 Task: Create a due date automation trigger when advanced on, 2 hours before a card is due add dates not starting next month.
Action: Mouse moved to (889, 129)
Screenshot: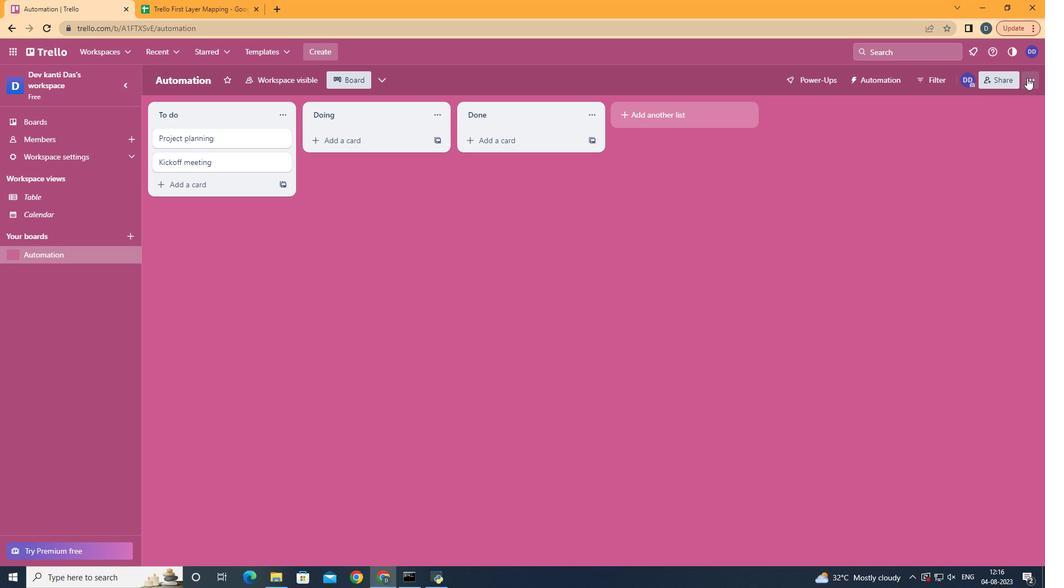
Action: Mouse pressed left at (889, 129)
Screenshot: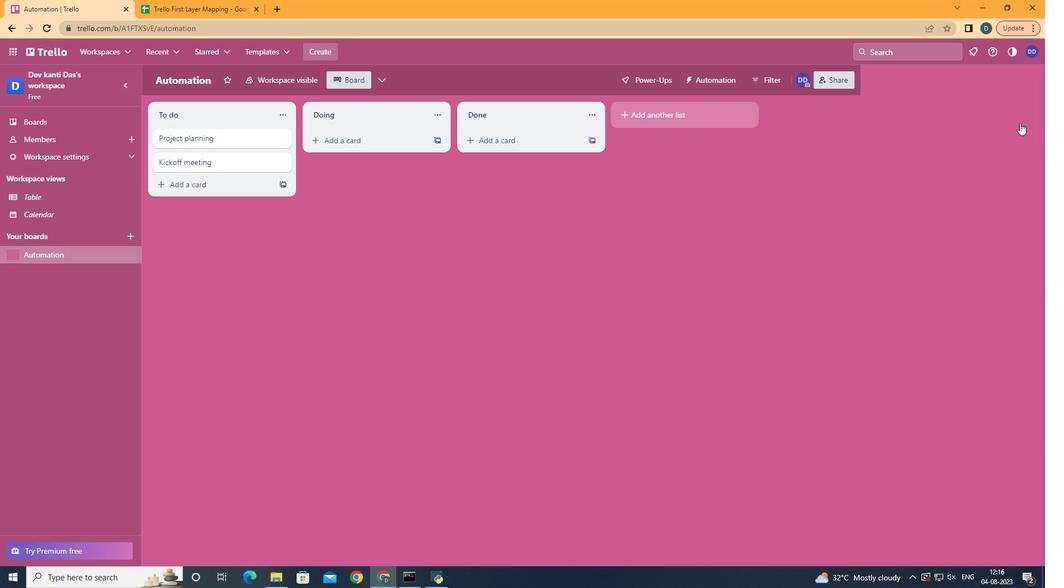 
Action: Mouse moved to (845, 255)
Screenshot: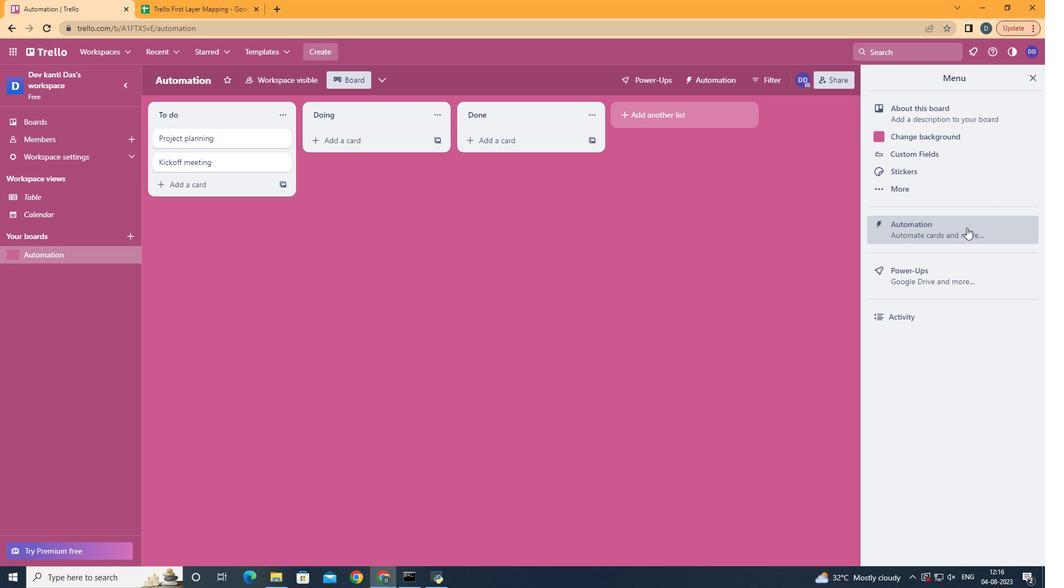 
Action: Mouse pressed left at (845, 255)
Screenshot: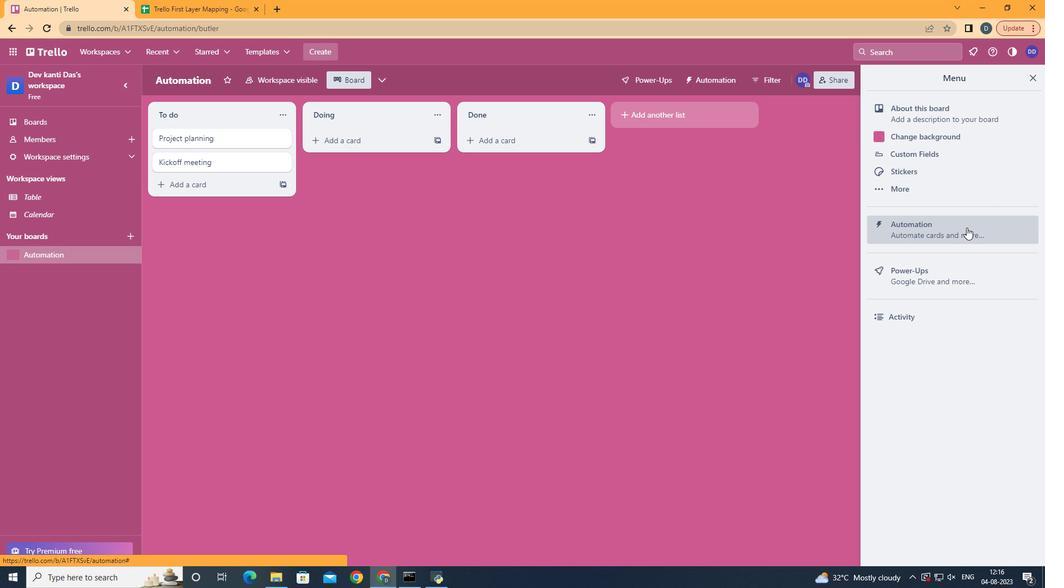 
Action: Mouse moved to (307, 246)
Screenshot: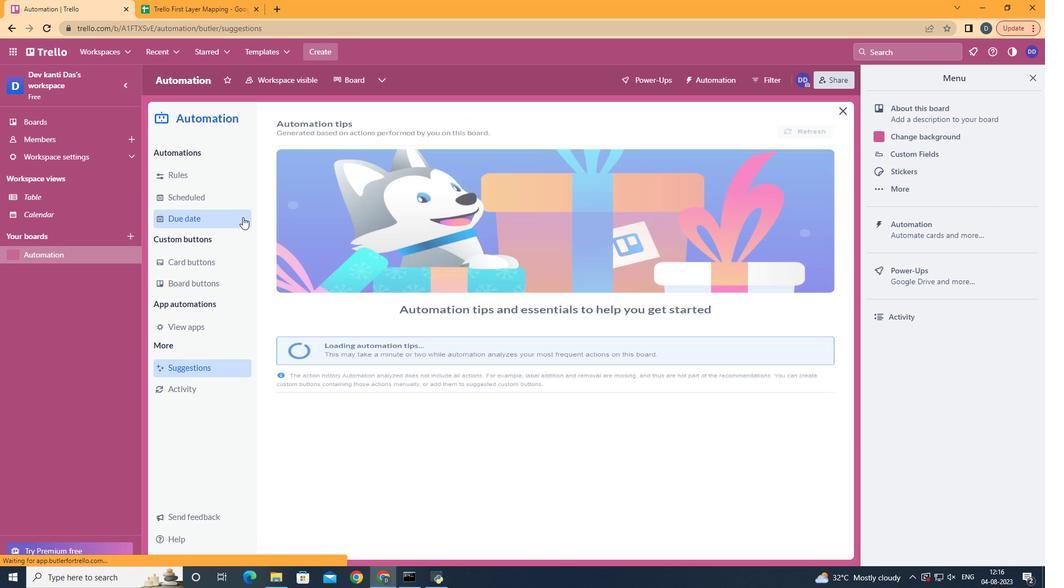 
Action: Mouse pressed left at (307, 246)
Screenshot: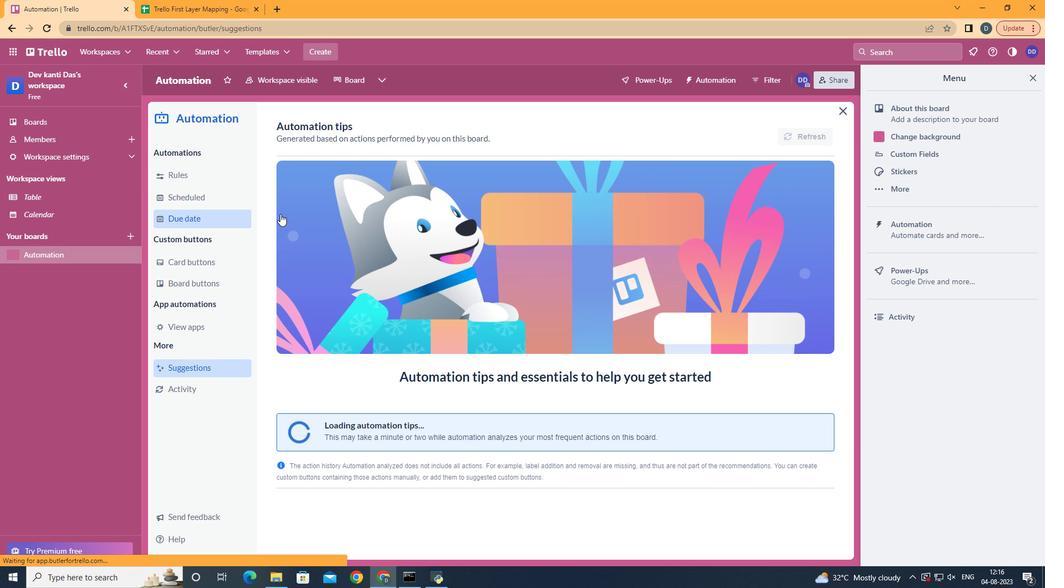 
Action: Mouse moved to (702, 173)
Screenshot: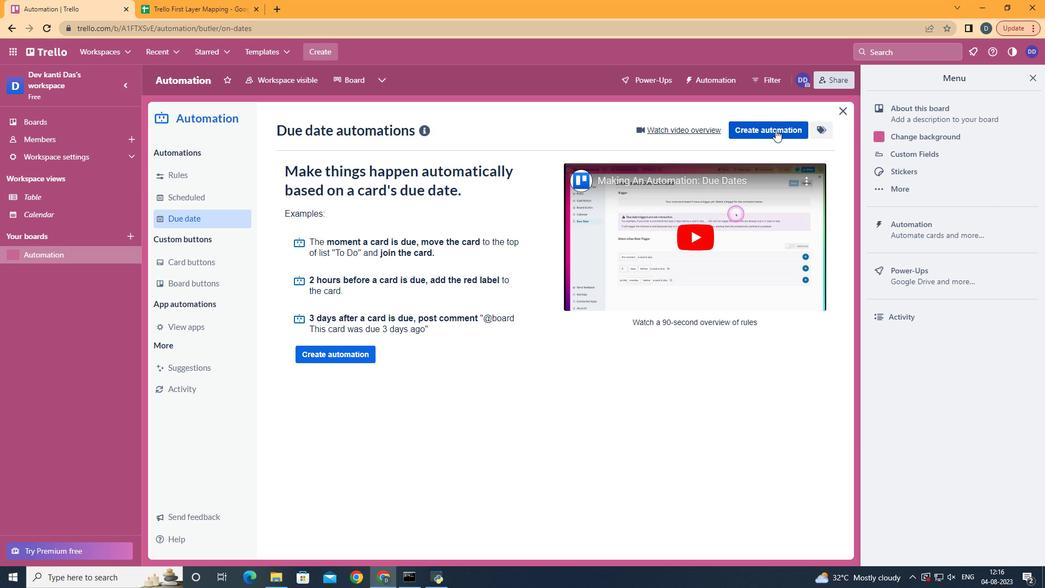 
Action: Mouse pressed left at (702, 173)
Screenshot: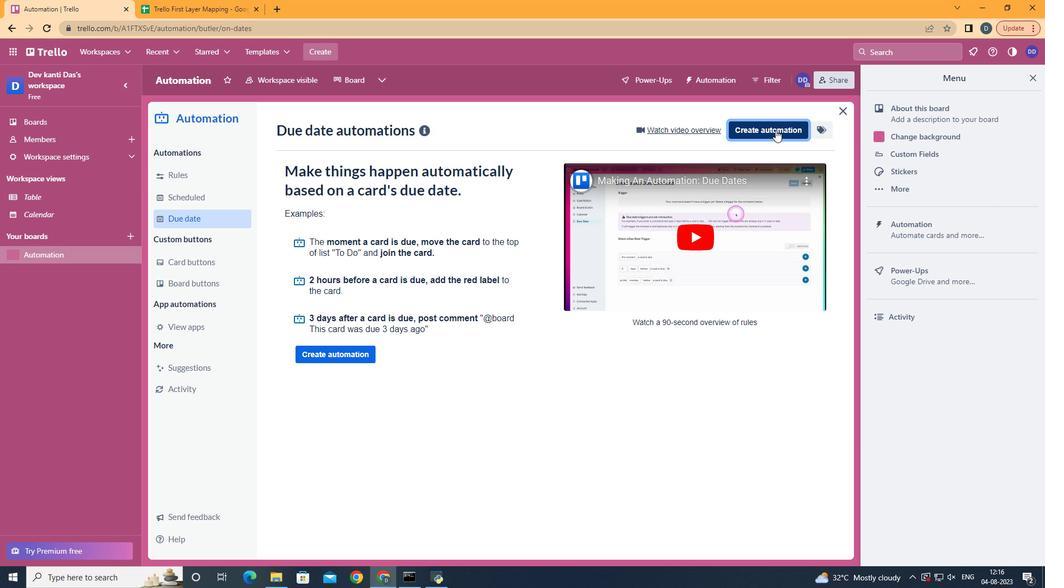 
Action: Mouse moved to (569, 261)
Screenshot: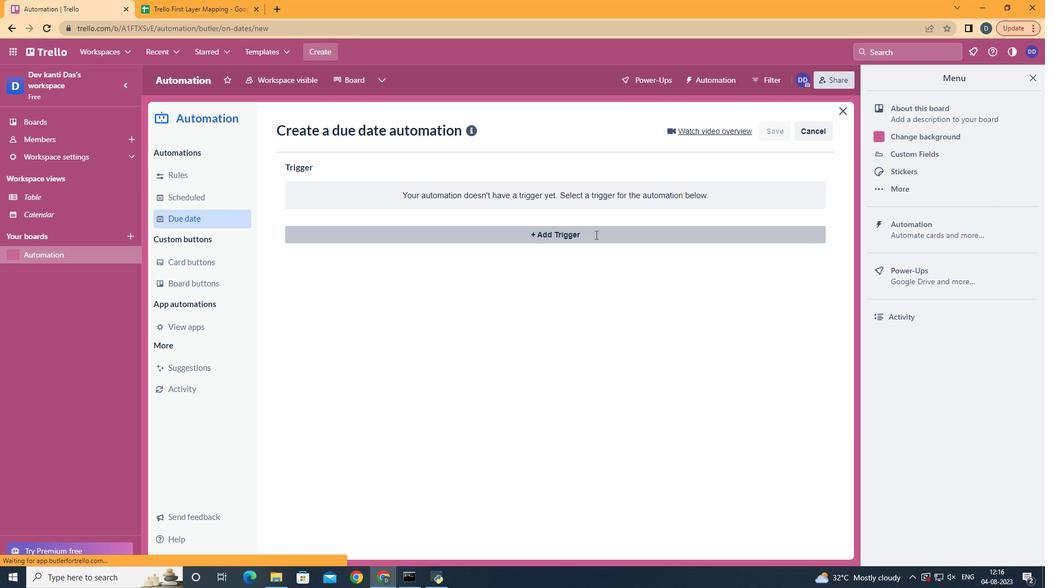 
Action: Mouse pressed left at (569, 261)
Screenshot: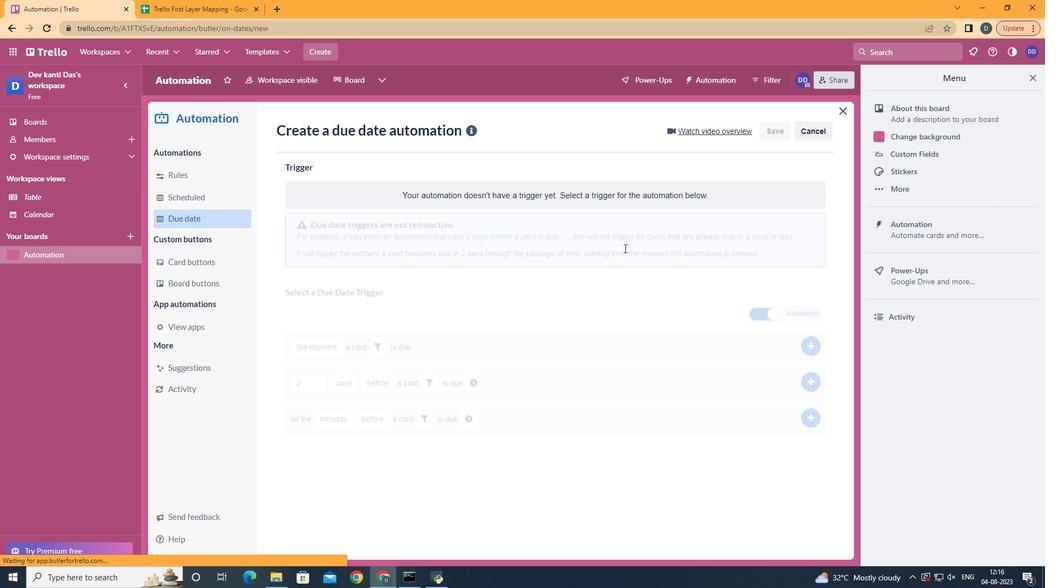 
Action: Mouse moved to (389, 451)
Screenshot: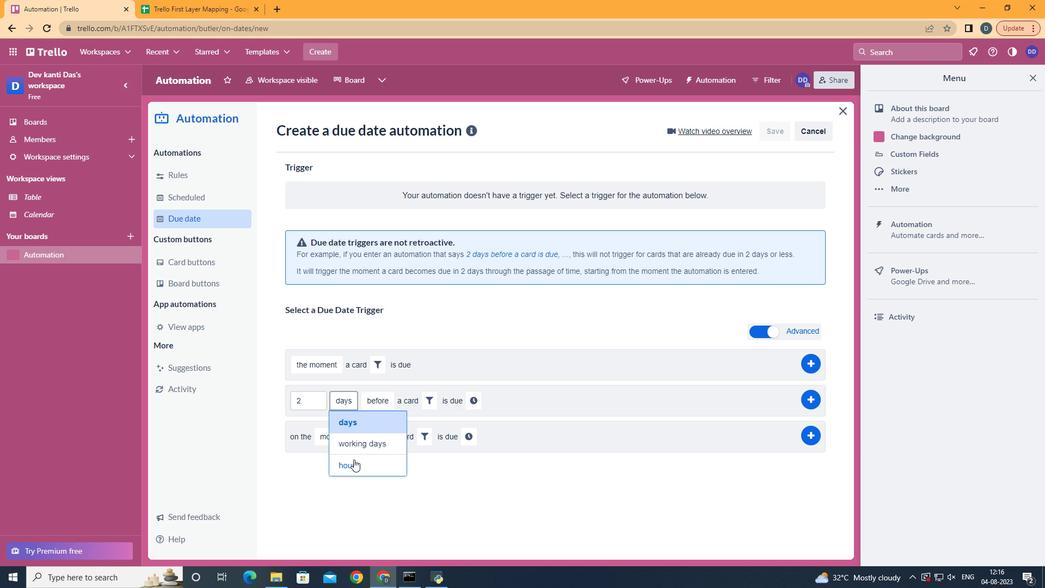 
Action: Mouse pressed left at (389, 451)
Screenshot: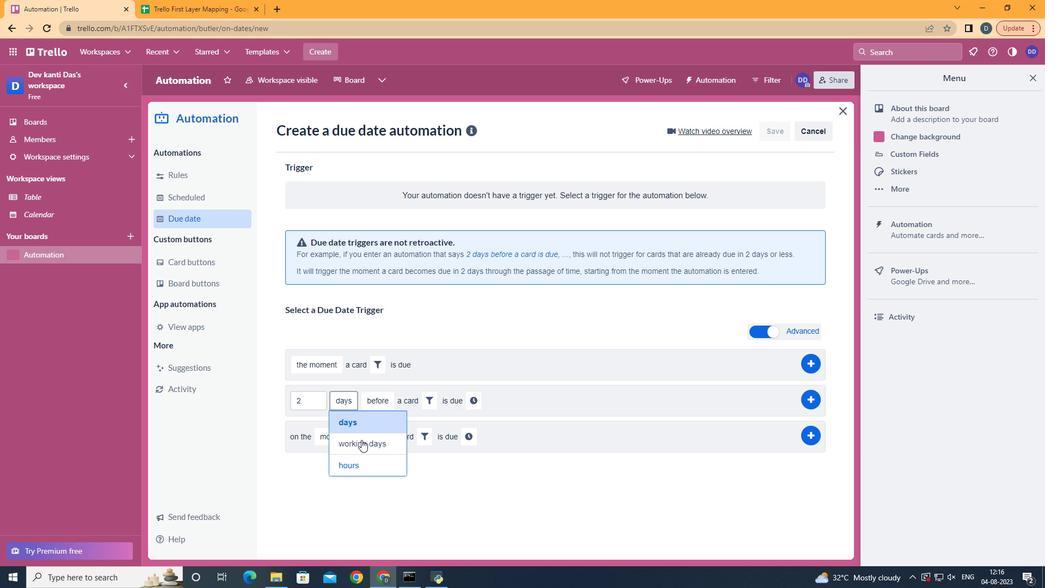 
Action: Mouse moved to (412, 422)
Screenshot: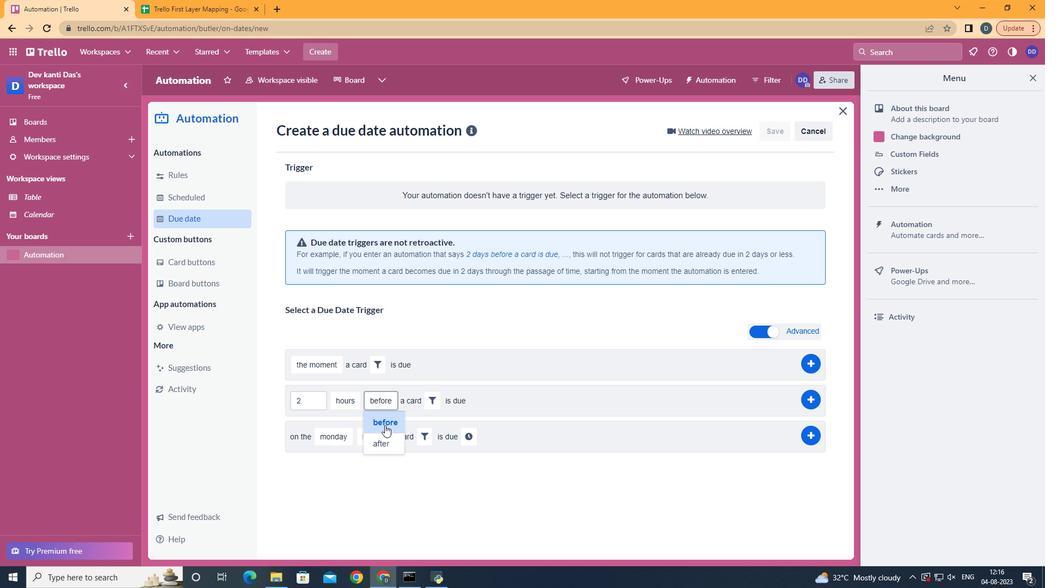 
Action: Mouse pressed left at (412, 422)
Screenshot: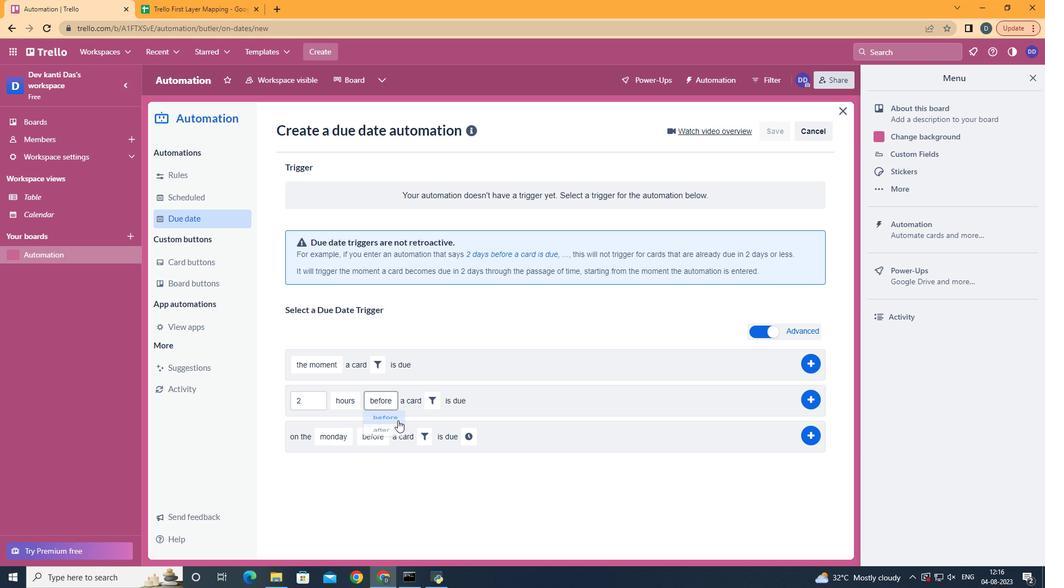 
Action: Mouse moved to (454, 404)
Screenshot: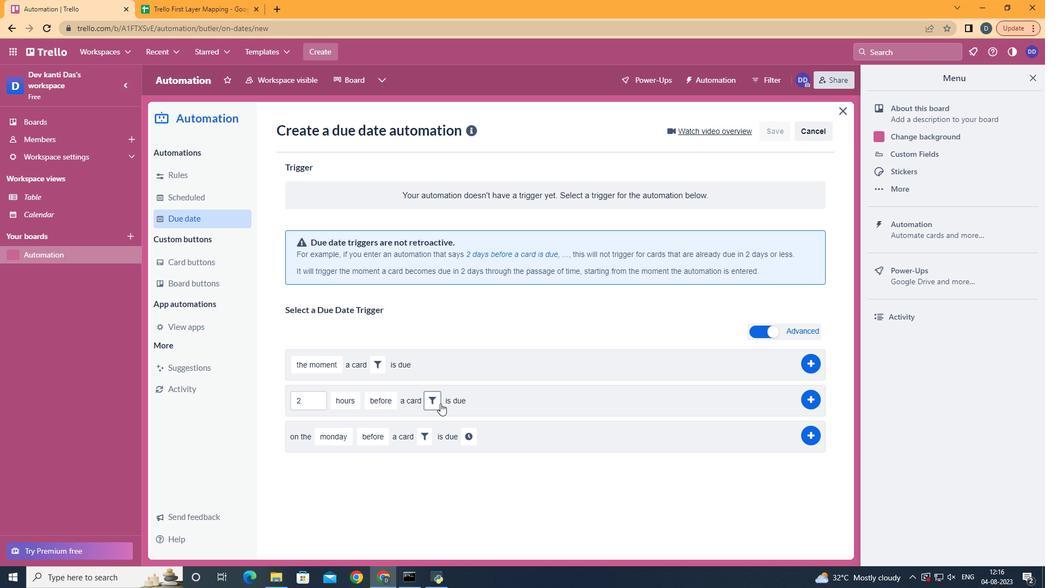
Action: Mouse pressed left at (454, 404)
Screenshot: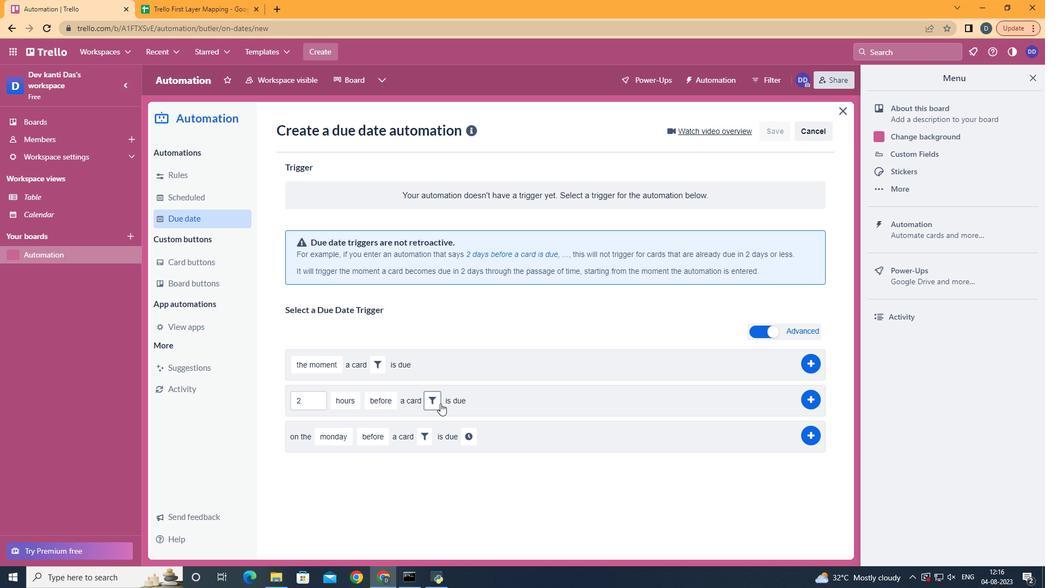 
Action: Mouse moved to (485, 429)
Screenshot: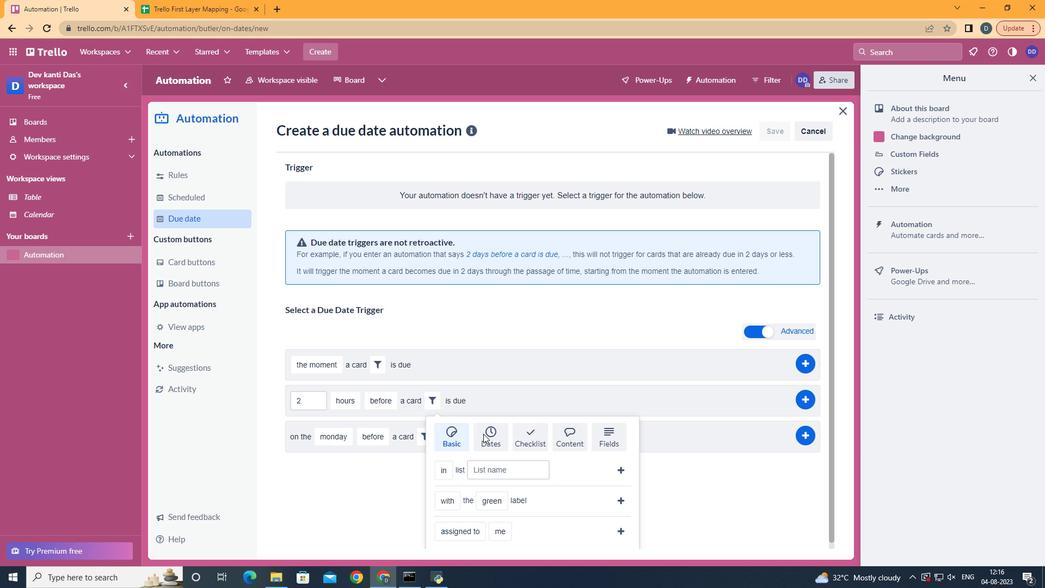 
Action: Mouse pressed left at (485, 429)
Screenshot: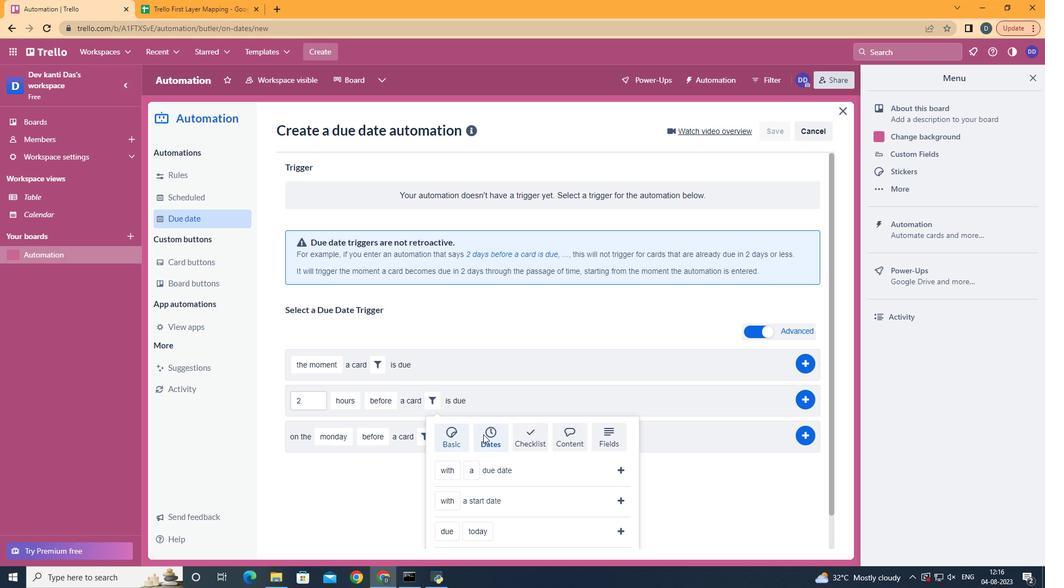 
Action: Mouse moved to (487, 426)
Screenshot: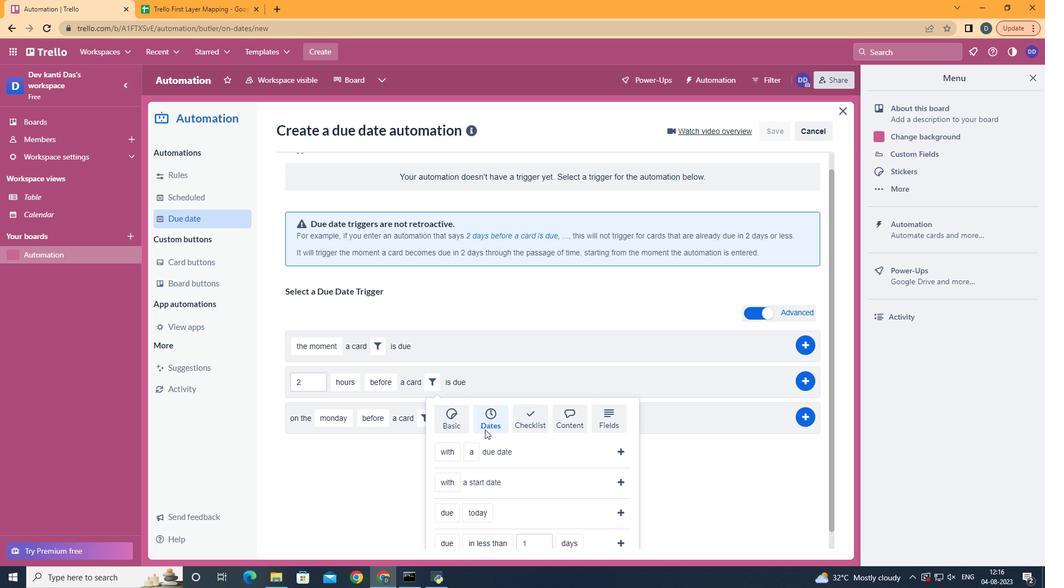 
Action: Mouse scrolled (487, 425) with delta (0, 0)
Screenshot: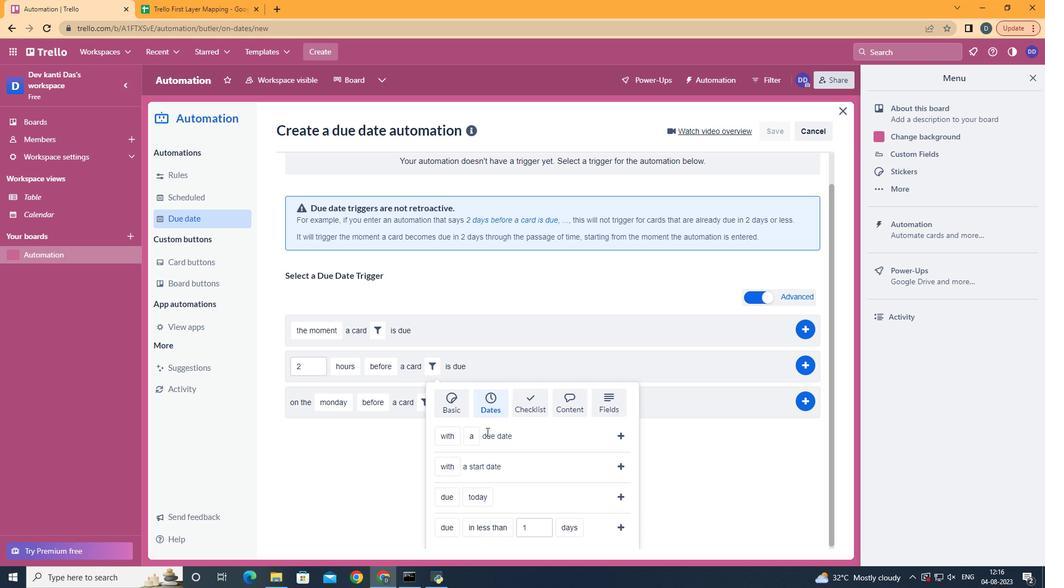 
Action: Mouse scrolled (487, 425) with delta (0, 0)
Screenshot: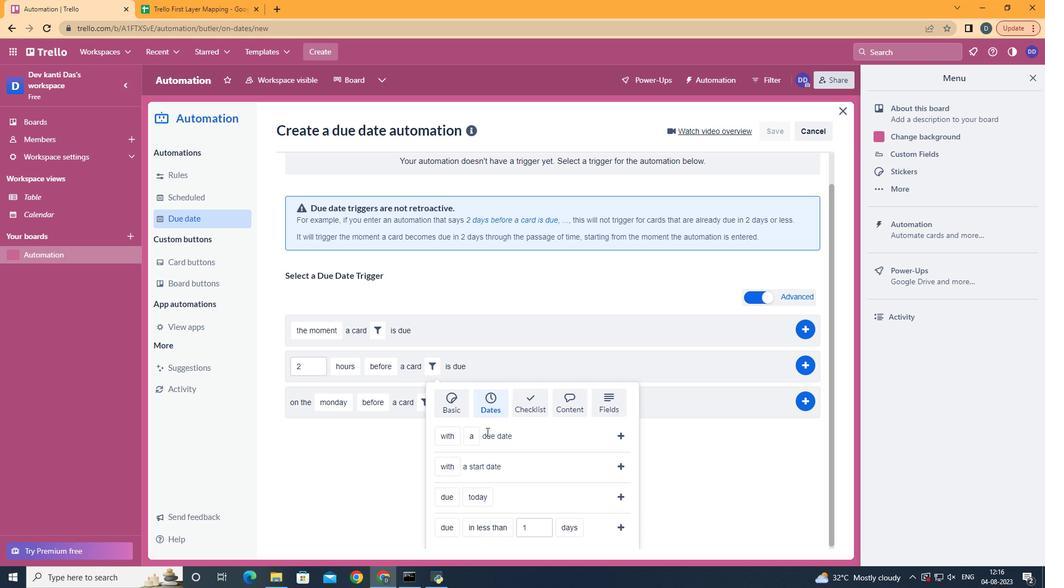 
Action: Mouse scrolled (487, 425) with delta (0, 0)
Screenshot: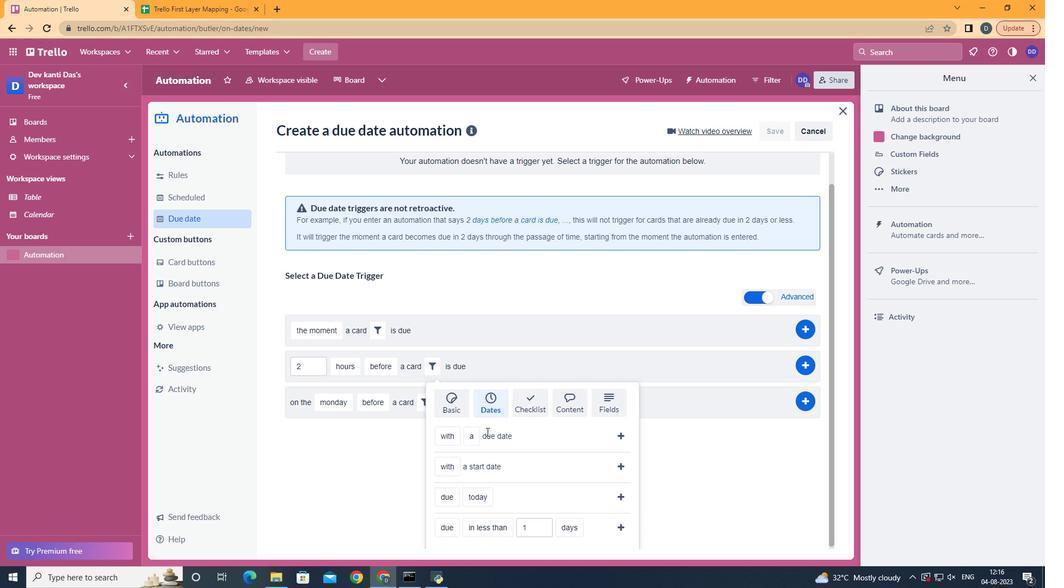 
Action: Mouse scrolled (487, 425) with delta (0, 0)
Screenshot: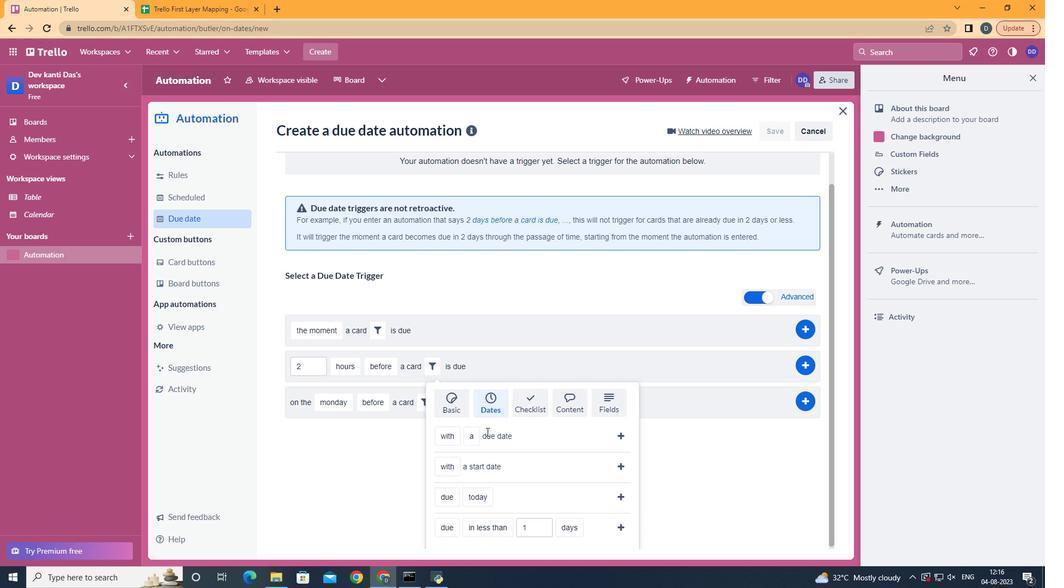 
Action: Mouse moved to (461, 458)
Screenshot: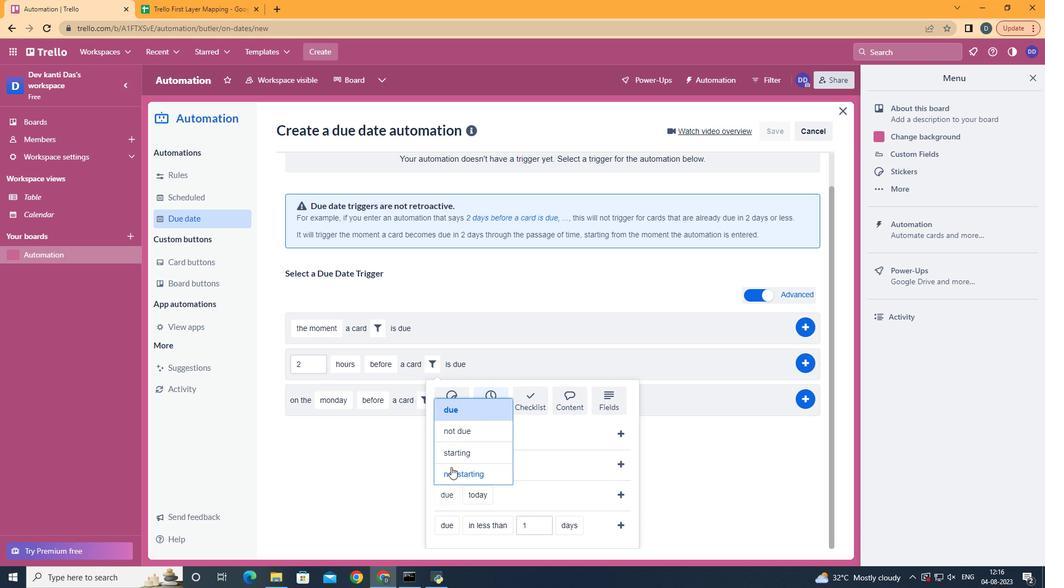 
Action: Mouse pressed left at (461, 458)
Screenshot: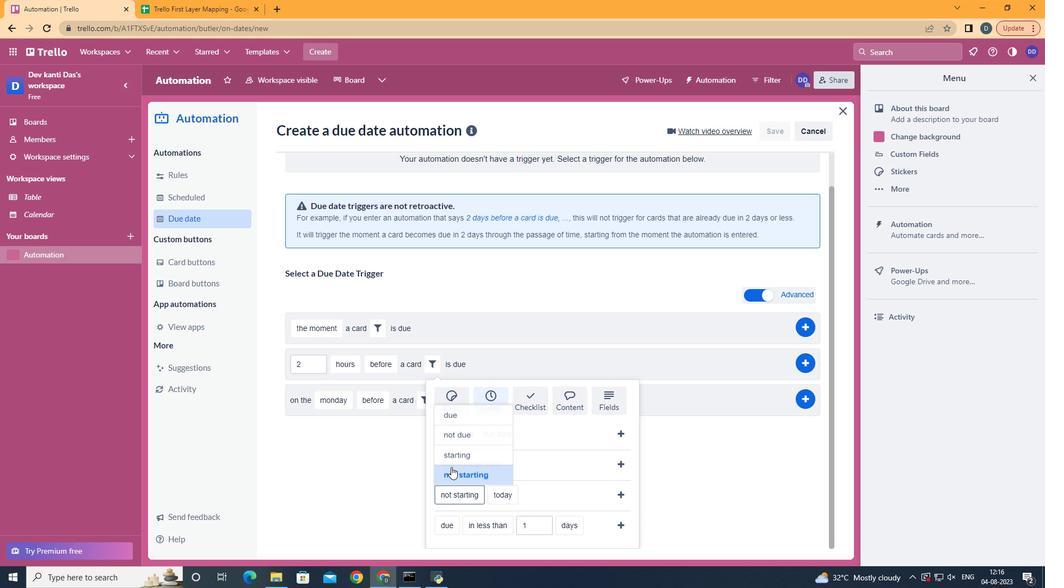 
Action: Mouse moved to (514, 469)
Screenshot: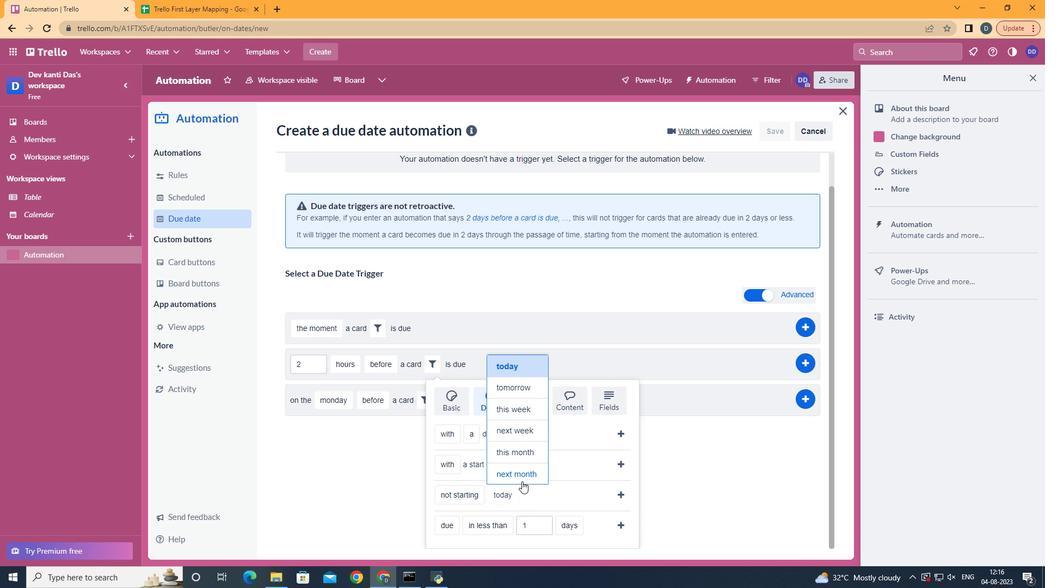 
Action: Mouse pressed left at (514, 469)
Screenshot: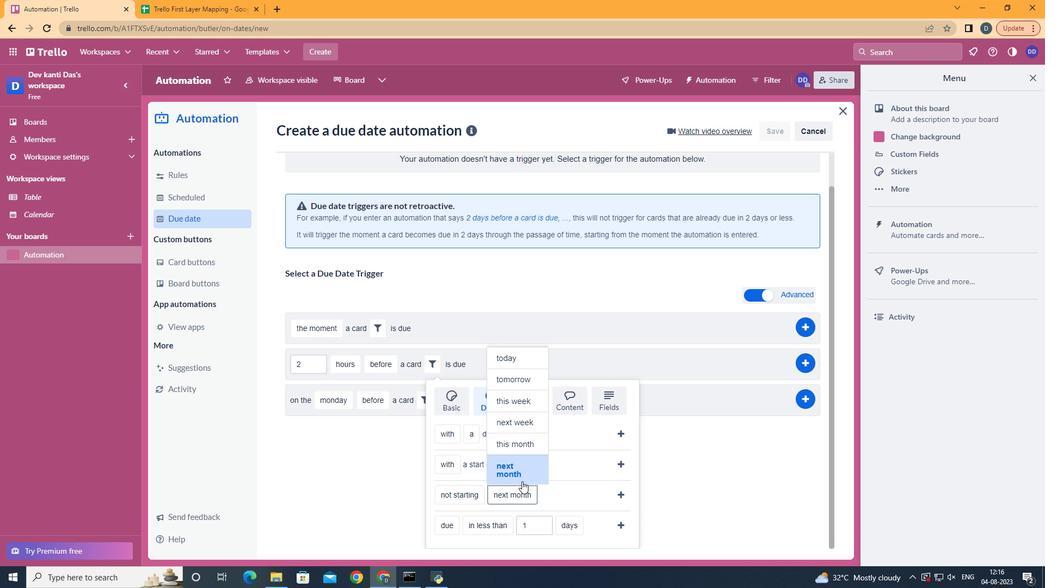 
Action: Mouse moved to (588, 482)
Screenshot: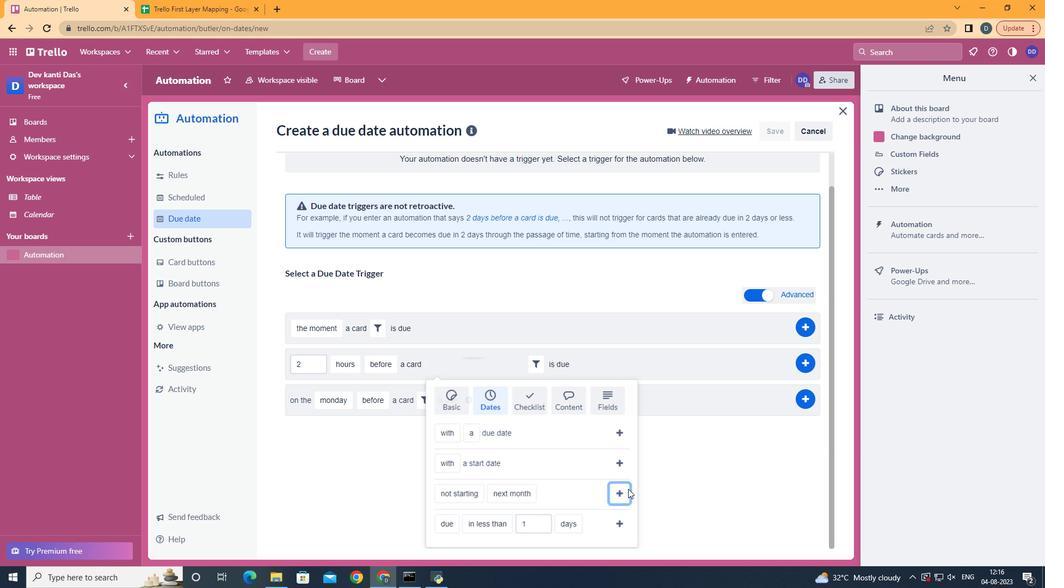 
Action: Mouse pressed left at (588, 482)
Screenshot: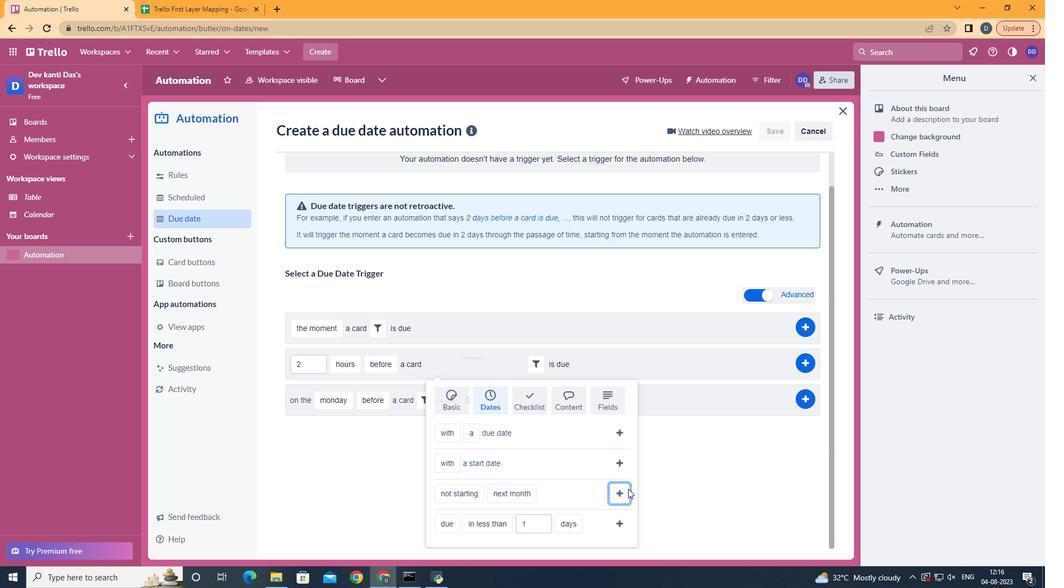
Action: Mouse moved to (725, 403)
Screenshot: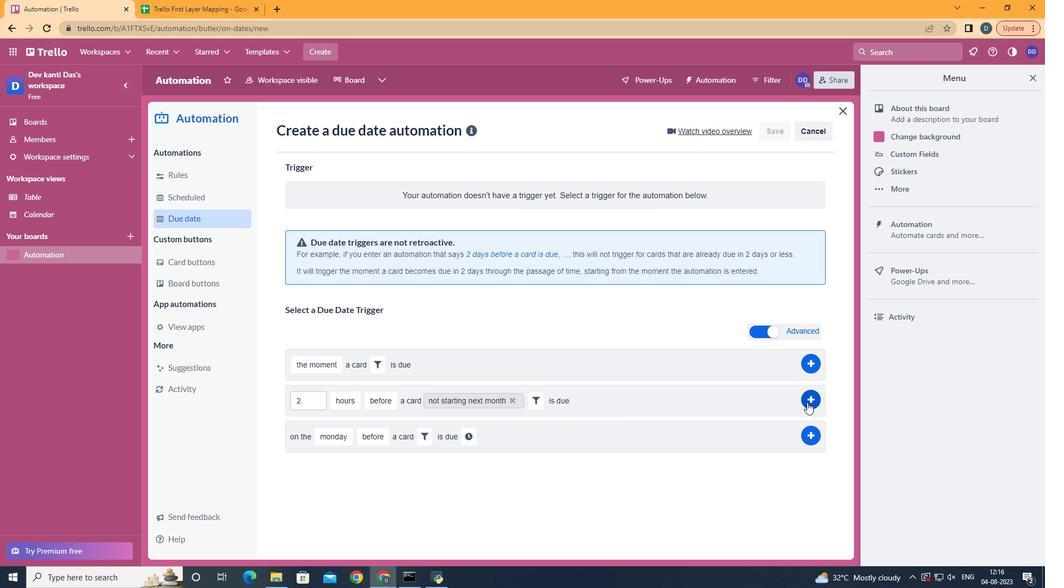 
Action: Mouse pressed left at (725, 403)
Screenshot: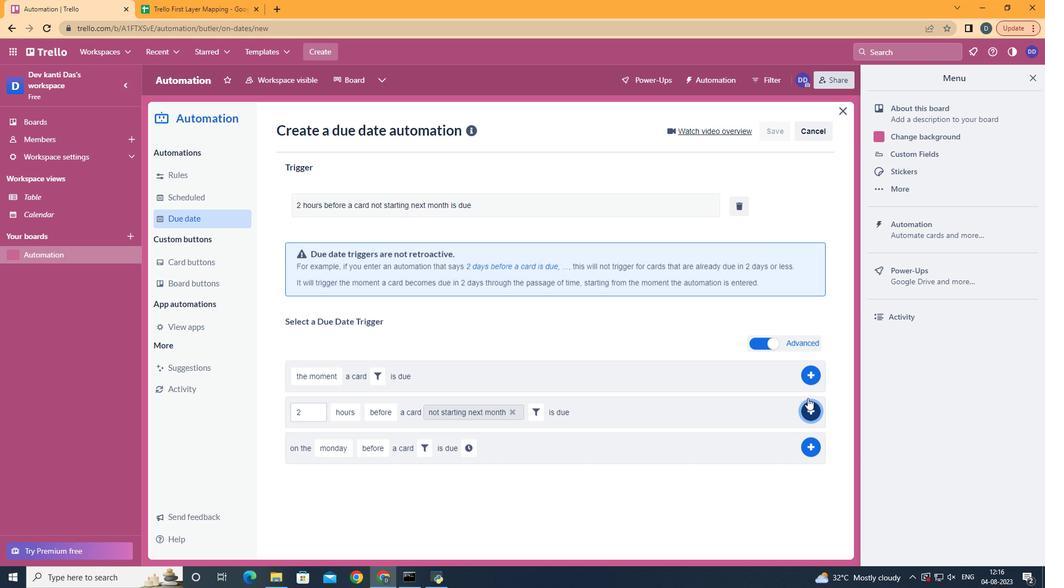 
Action: Mouse moved to (539, 257)
Screenshot: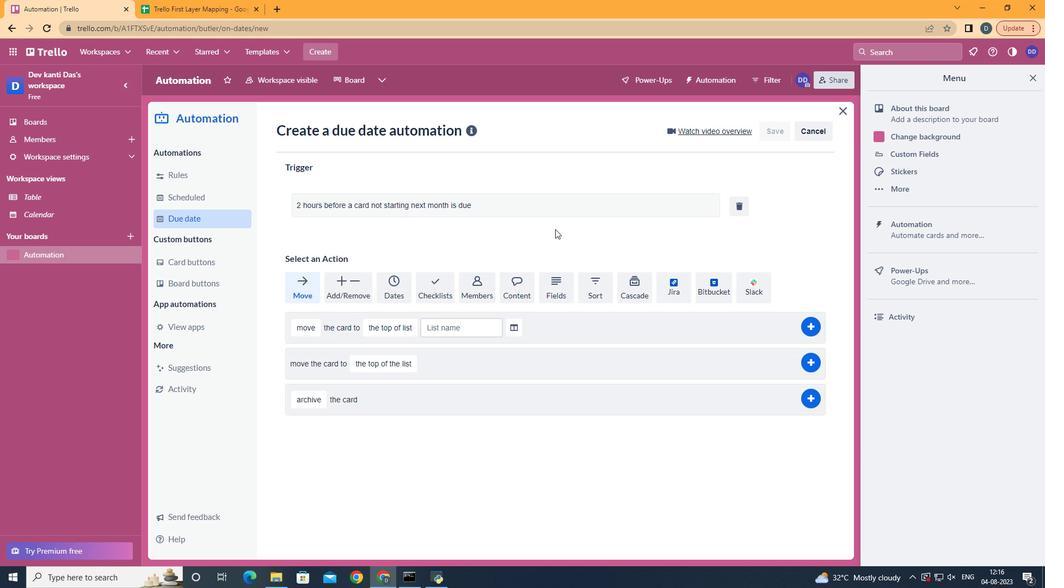 
